 Task: Assign in the project AgileFusion the issue 'Upgrade the error logging and monitoring capabilities of a web application to improve error detection and resolution' to the sprint 'API Gateway Sprint'. Assign in the project AgileFusion the issue 'Create a new online platform for online graphic design courses with advanced design tools and project collaboration features' to the sprint 'API Gateway Sprint'. Assign in the project AgileFusion the issue 'Implement a new cloud-based payroll management system for a company with advanced payroll processing and tax calculation features' to the sprint 'API Gateway Sprint'. Assign in the project AgileFusion the issue 'Integrate a new live chat support feature into an existing customer service portal to enhance customer support and response time' to the sprint 'API Gateway Sprint'
Action: Mouse moved to (1163, 501)
Screenshot: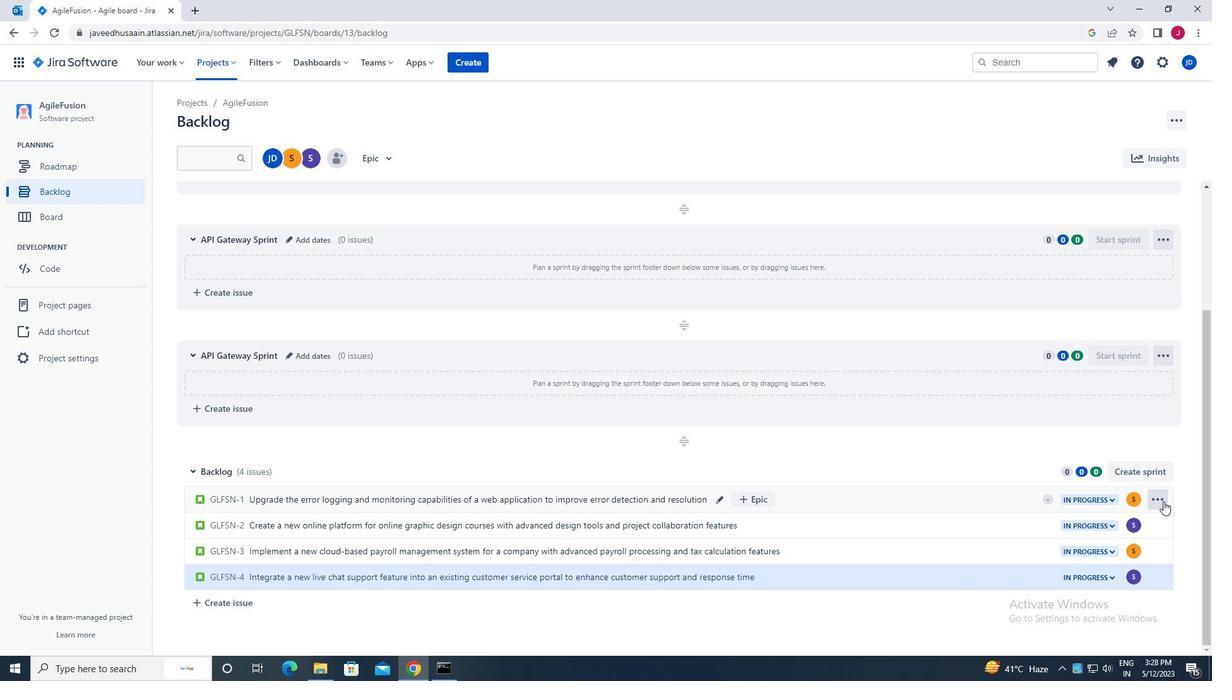 
Action: Mouse pressed left at (1163, 501)
Screenshot: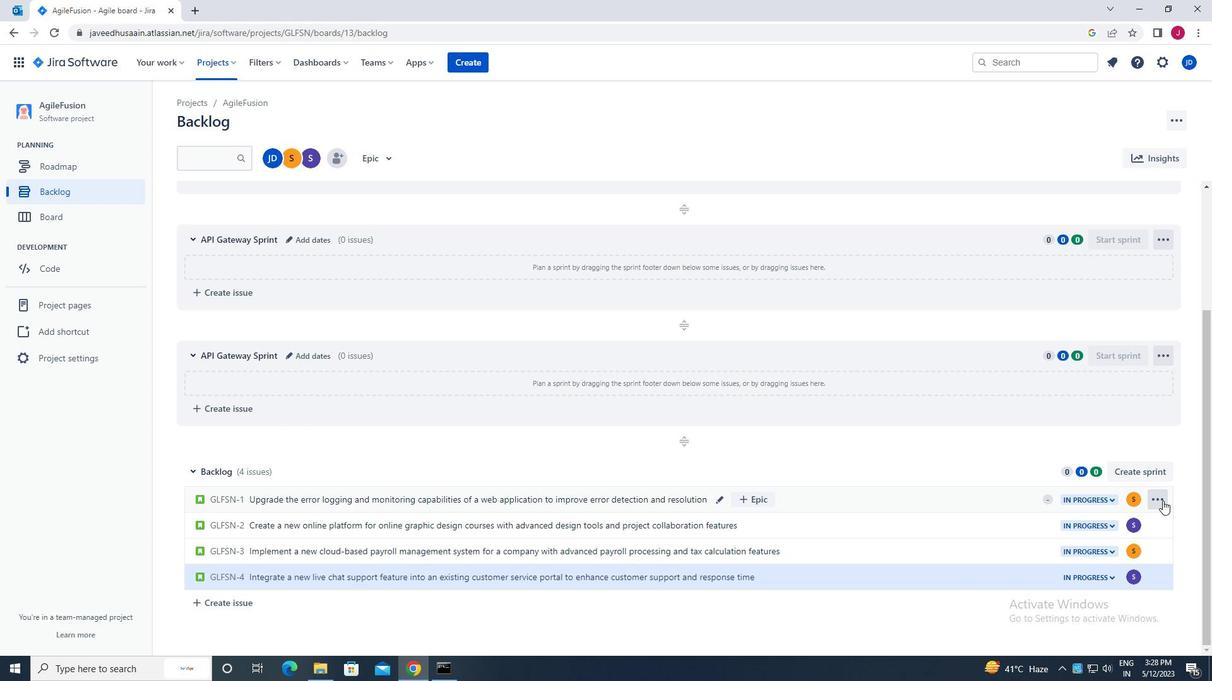 
Action: Mouse moved to (1131, 388)
Screenshot: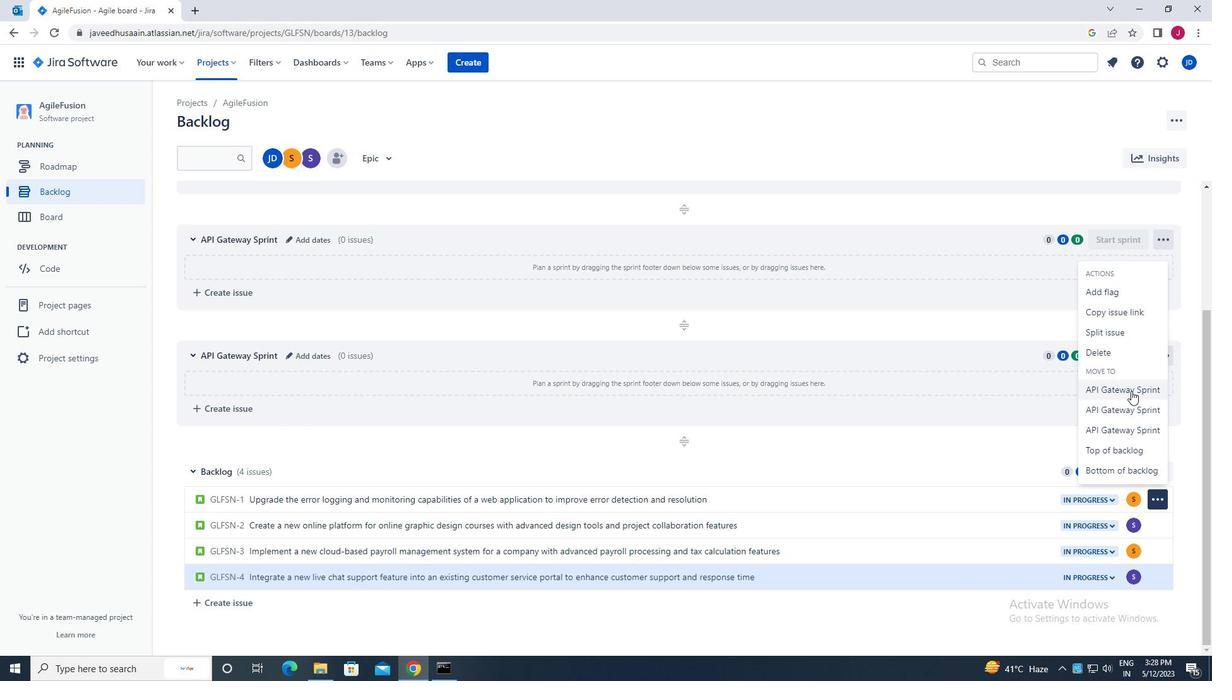 
Action: Mouse pressed left at (1131, 388)
Screenshot: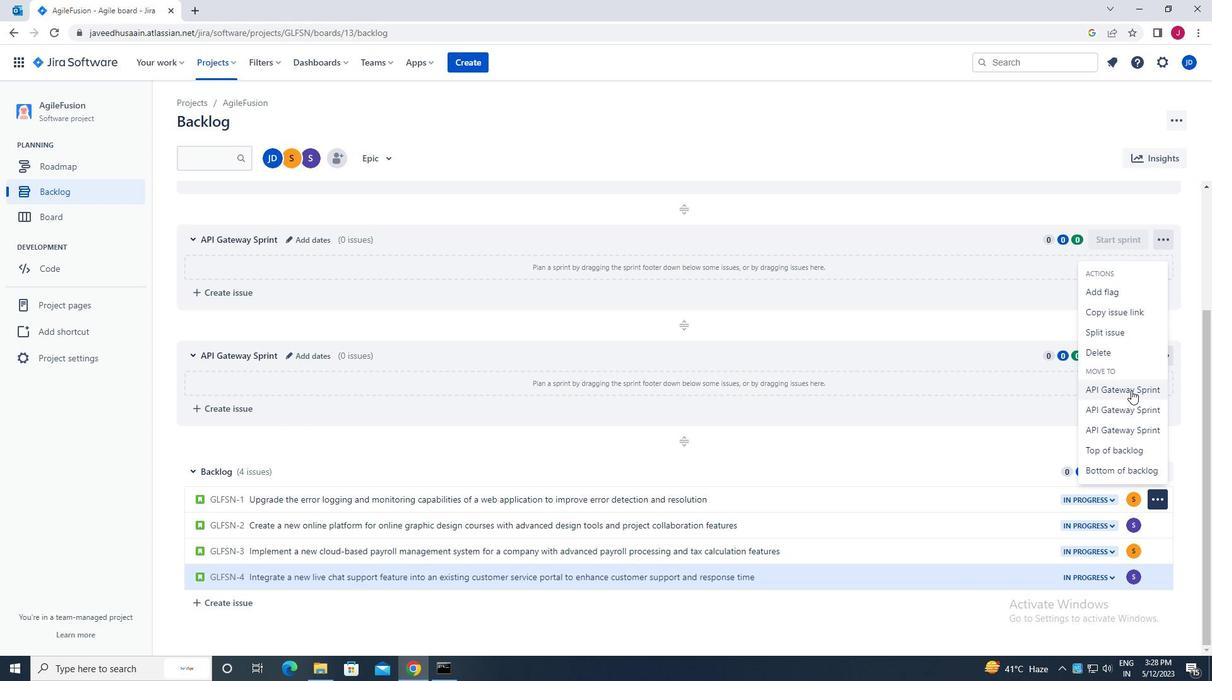 
Action: Mouse moved to (1158, 527)
Screenshot: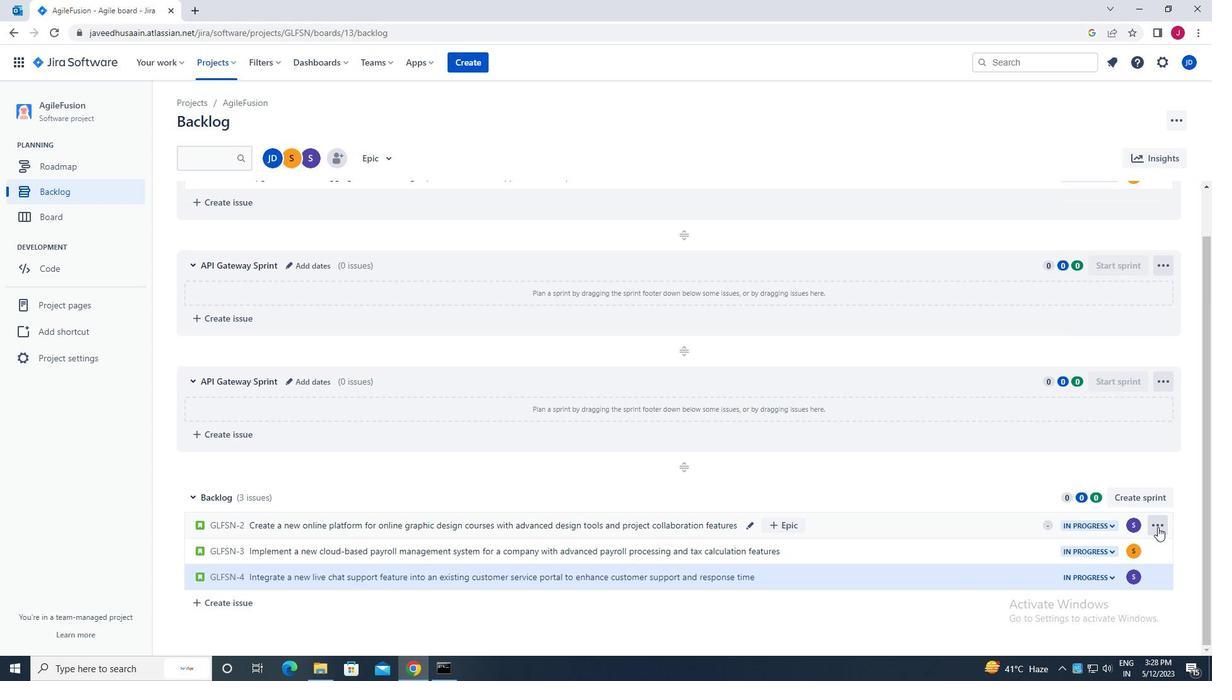 
Action: Mouse pressed left at (1158, 527)
Screenshot: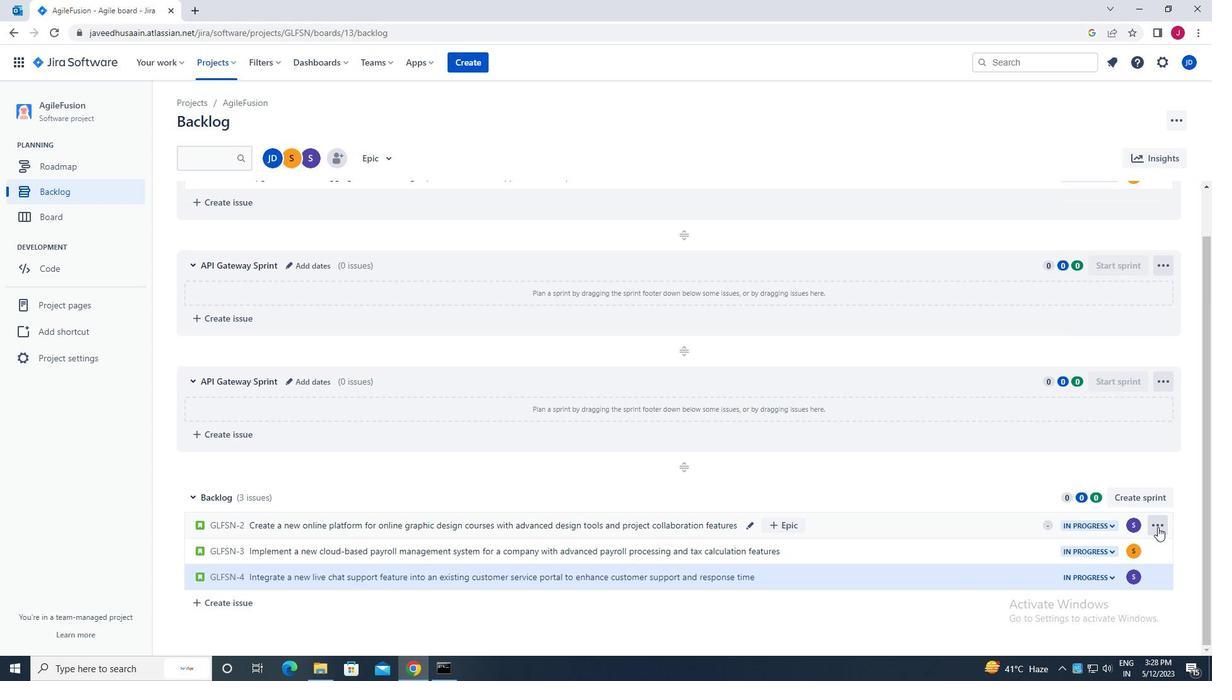 
Action: Mouse moved to (1137, 437)
Screenshot: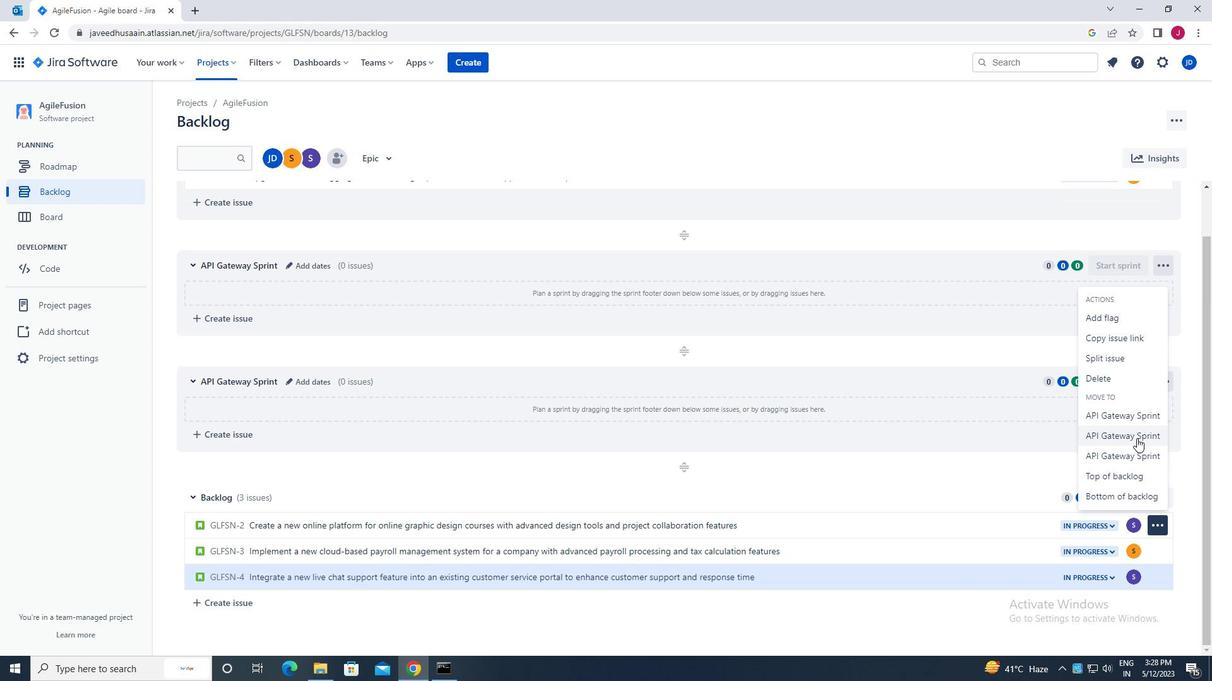 
Action: Mouse pressed left at (1137, 437)
Screenshot: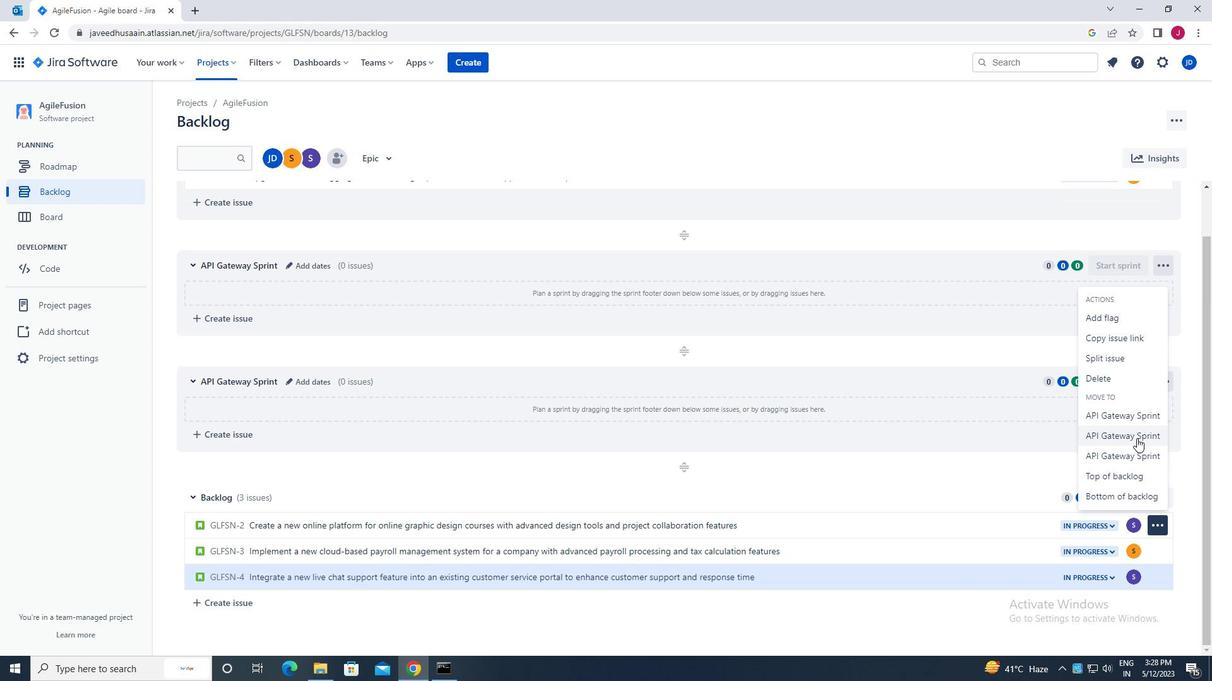 
Action: Mouse moved to (1160, 570)
Screenshot: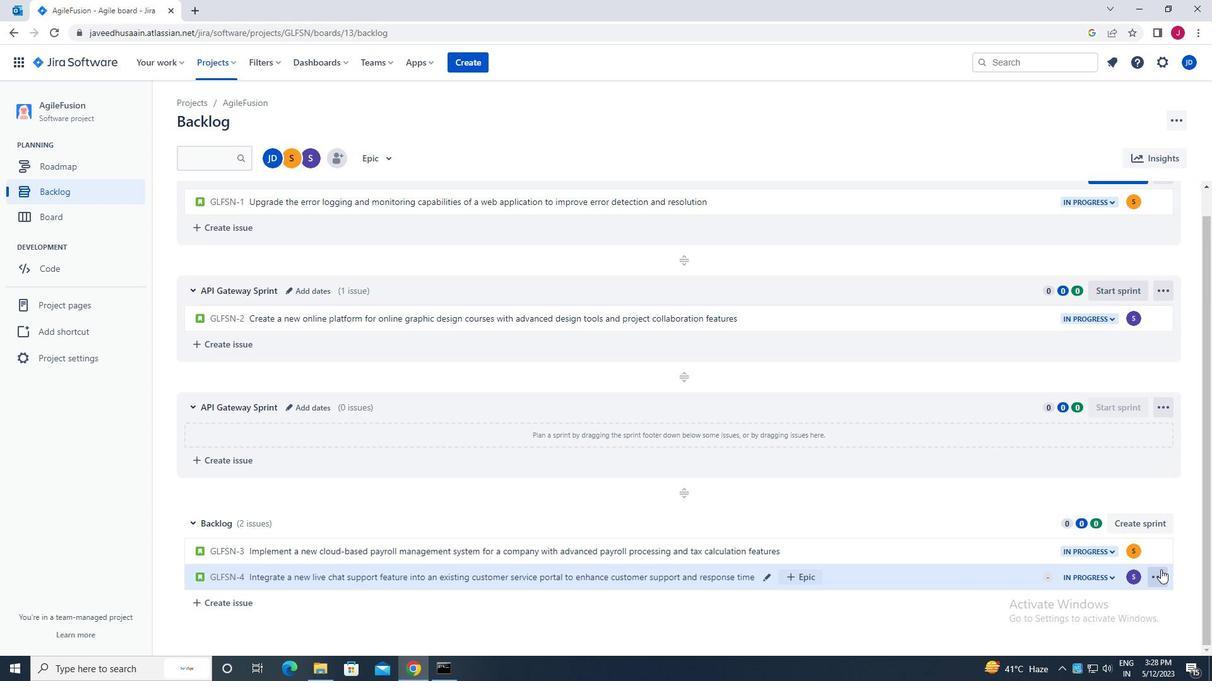 
Action: Mouse scrolled (1160, 569) with delta (0, 0)
Screenshot: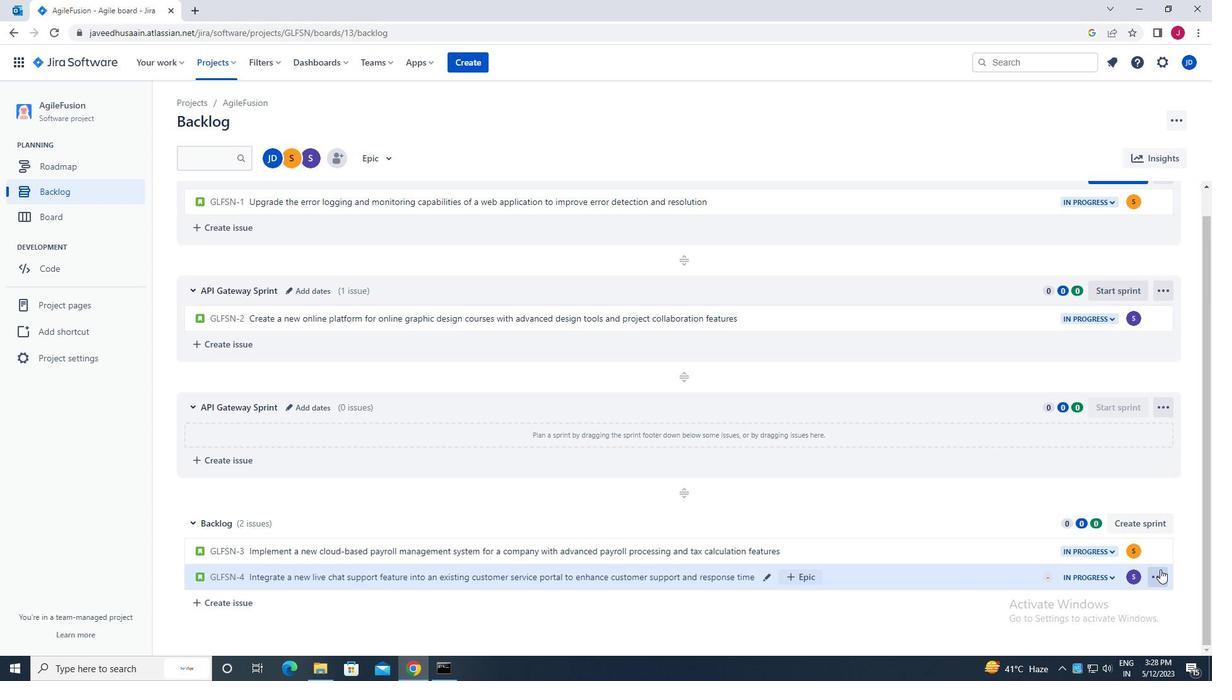
Action: Mouse scrolled (1160, 569) with delta (0, 0)
Screenshot: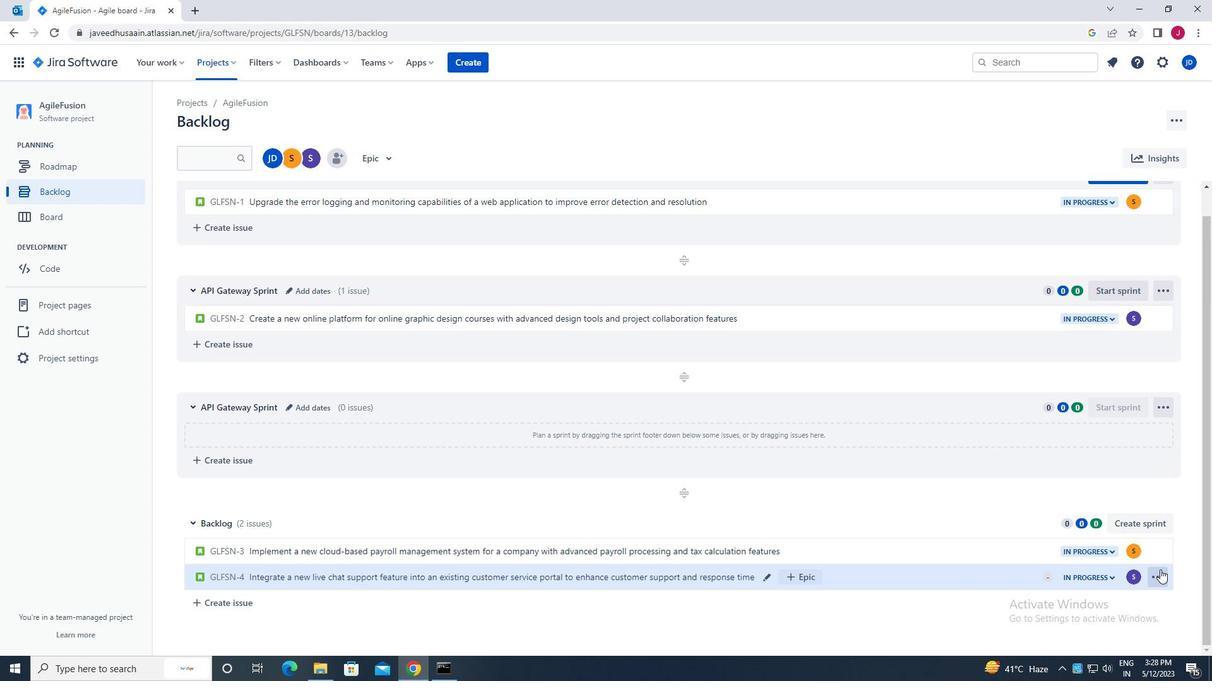 
Action: Mouse moved to (1159, 549)
Screenshot: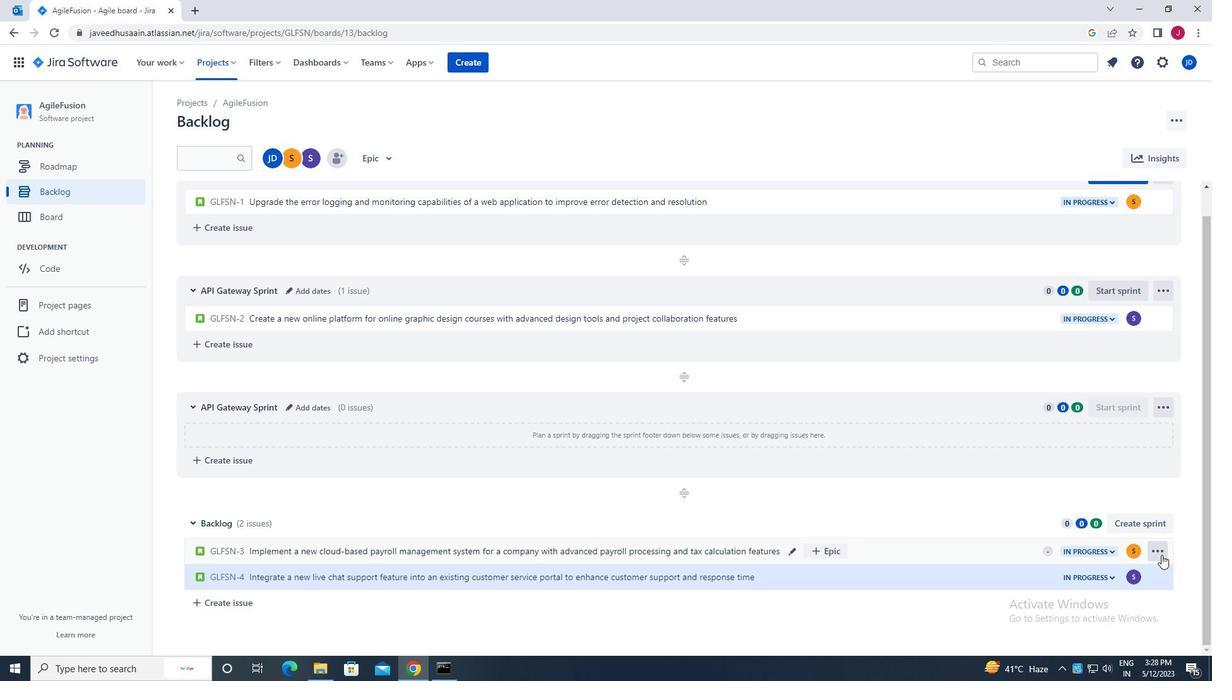 
Action: Mouse pressed left at (1159, 549)
Screenshot: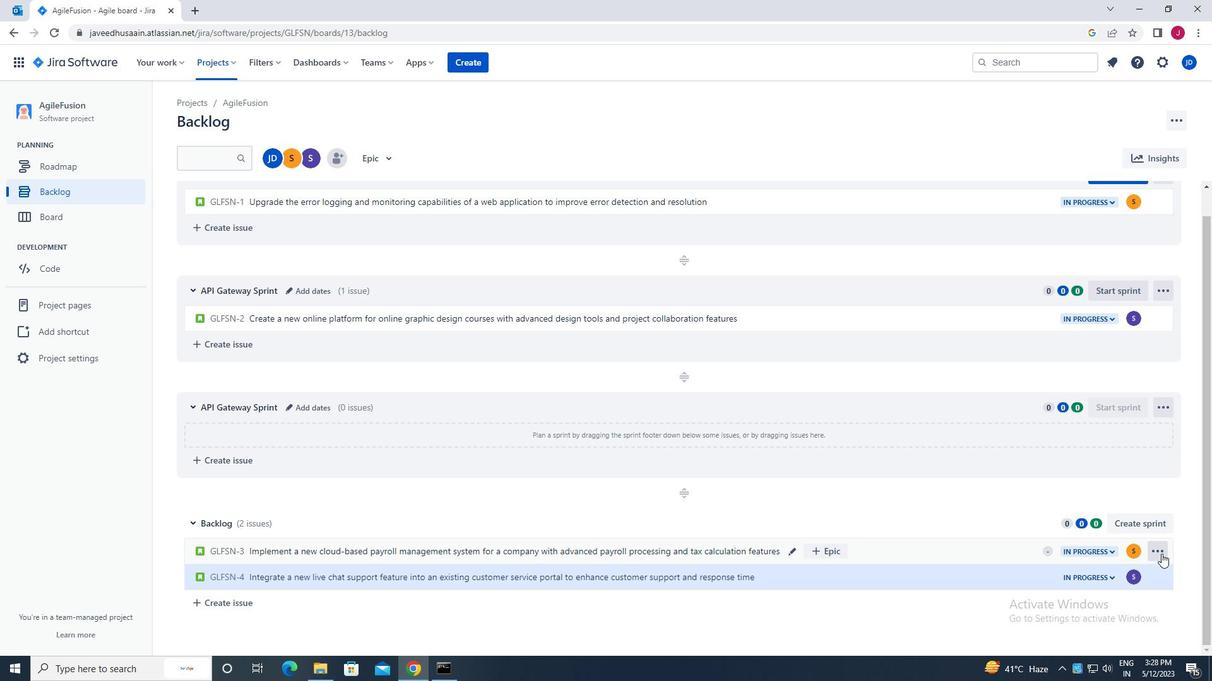 
Action: Mouse moved to (1129, 483)
Screenshot: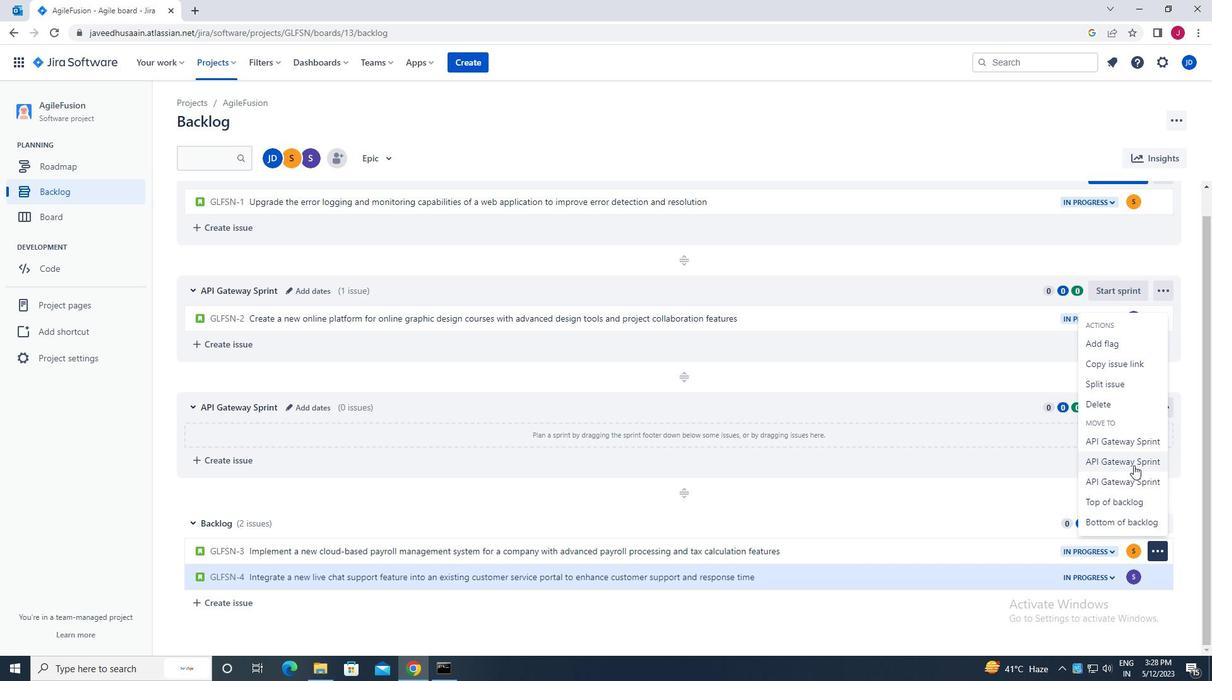 
Action: Mouse pressed left at (1129, 483)
Screenshot: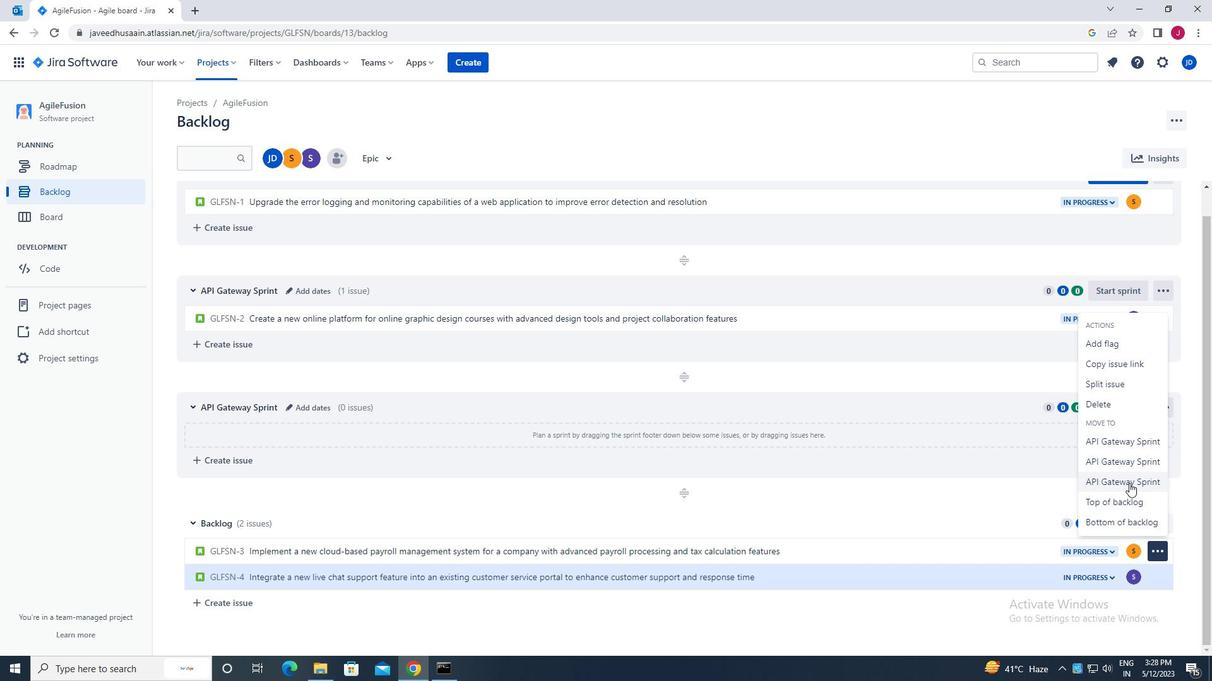
Action: Mouse moved to (571, 549)
Screenshot: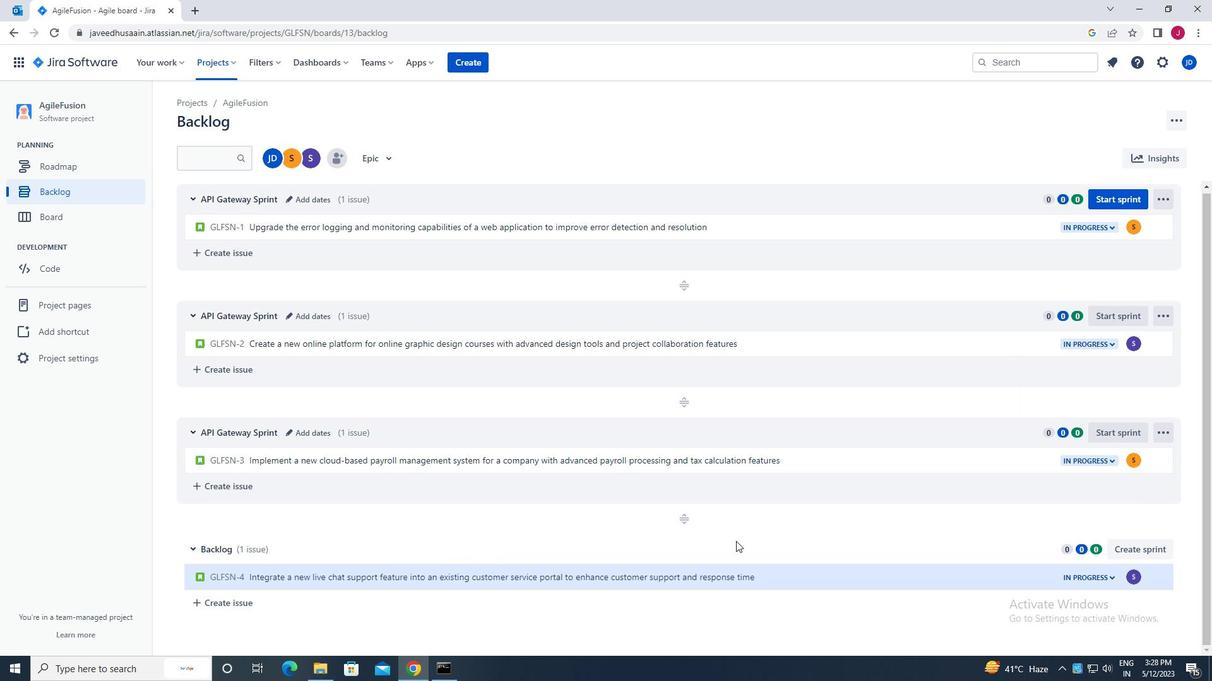 
Action: Mouse scrolled (571, 549) with delta (0, 0)
Screenshot: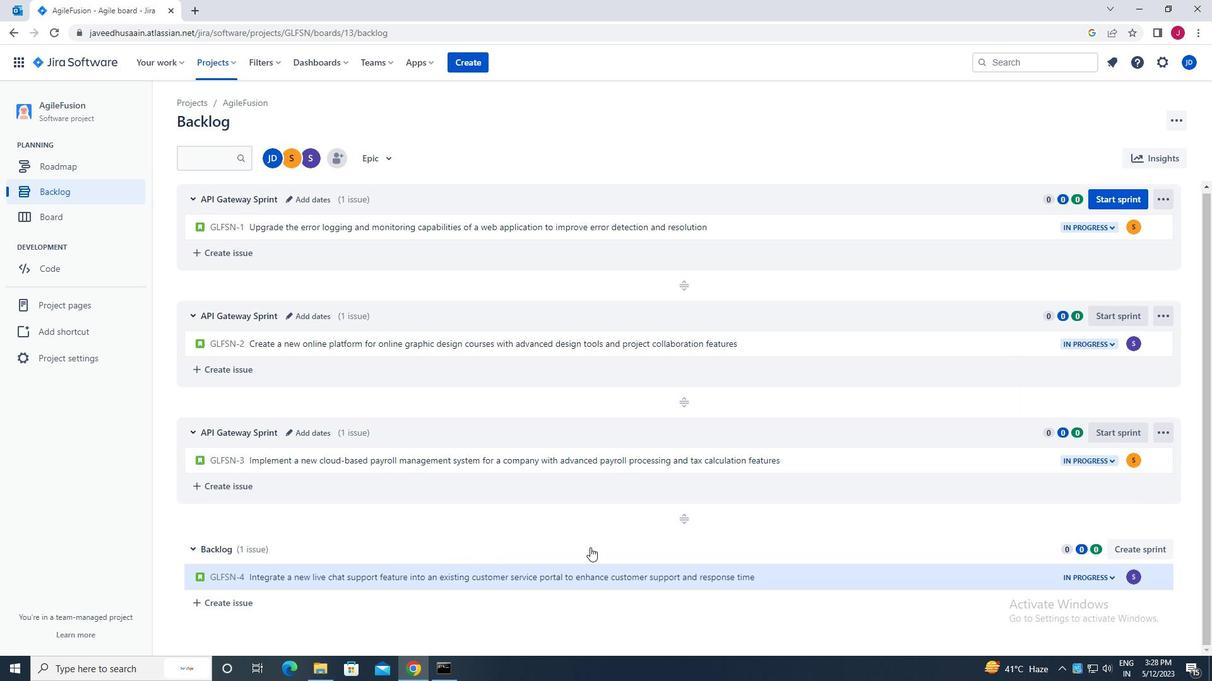 
Action: Mouse scrolled (571, 549) with delta (0, 0)
Screenshot: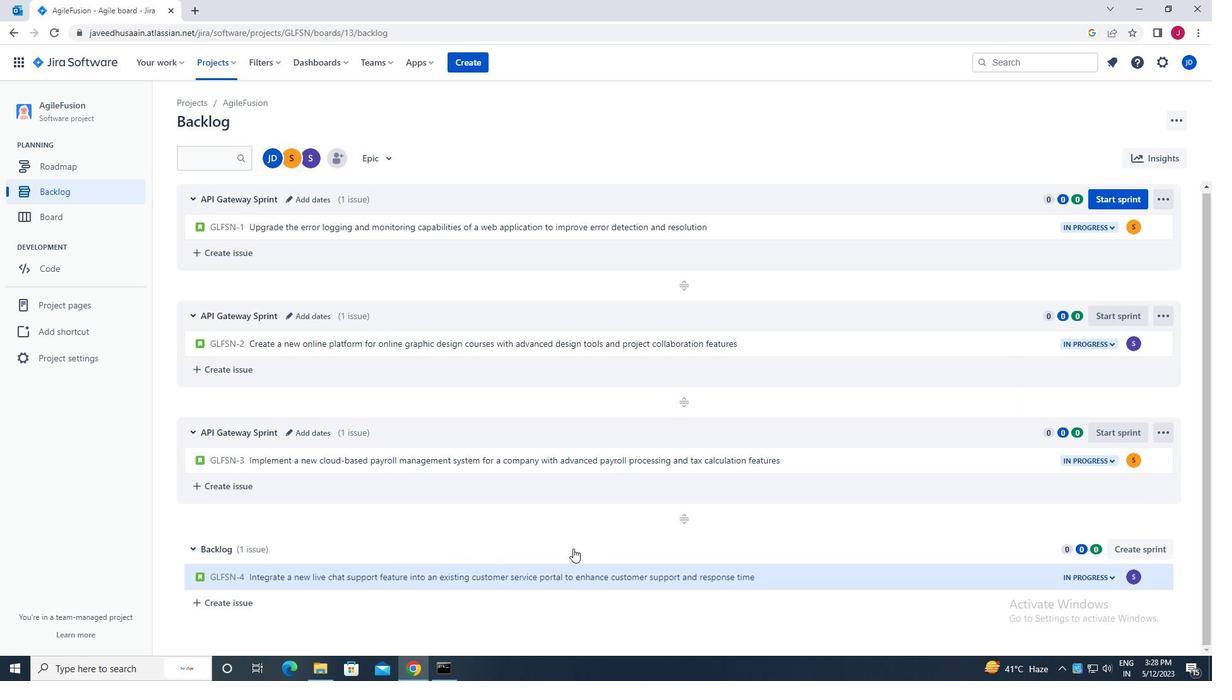 
Action: Mouse moved to (571, 550)
Screenshot: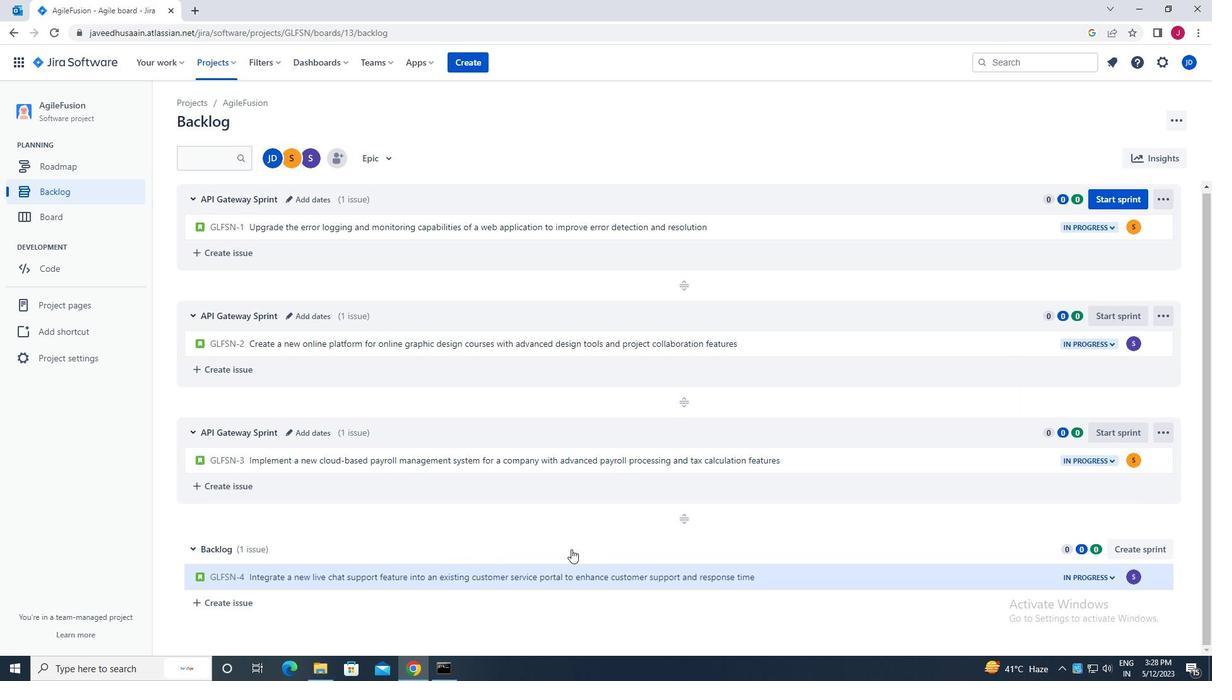 
Action: Mouse scrolled (571, 549) with delta (0, 0)
Screenshot: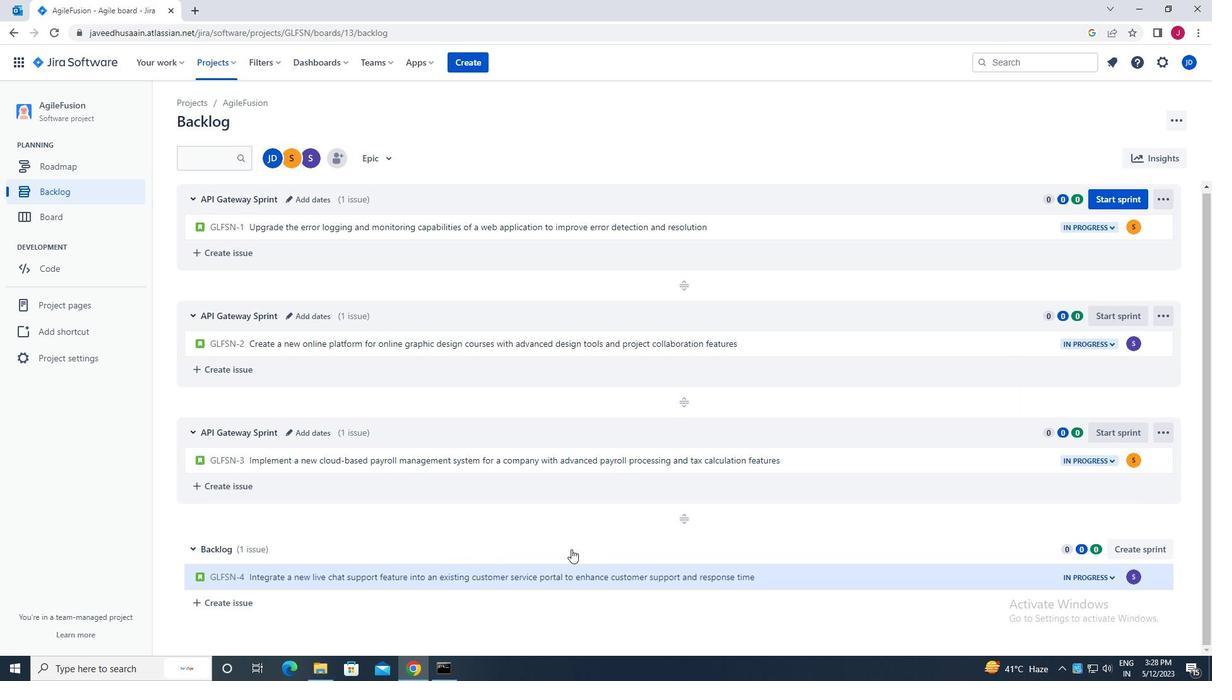 
Action: Mouse moved to (1151, 579)
Screenshot: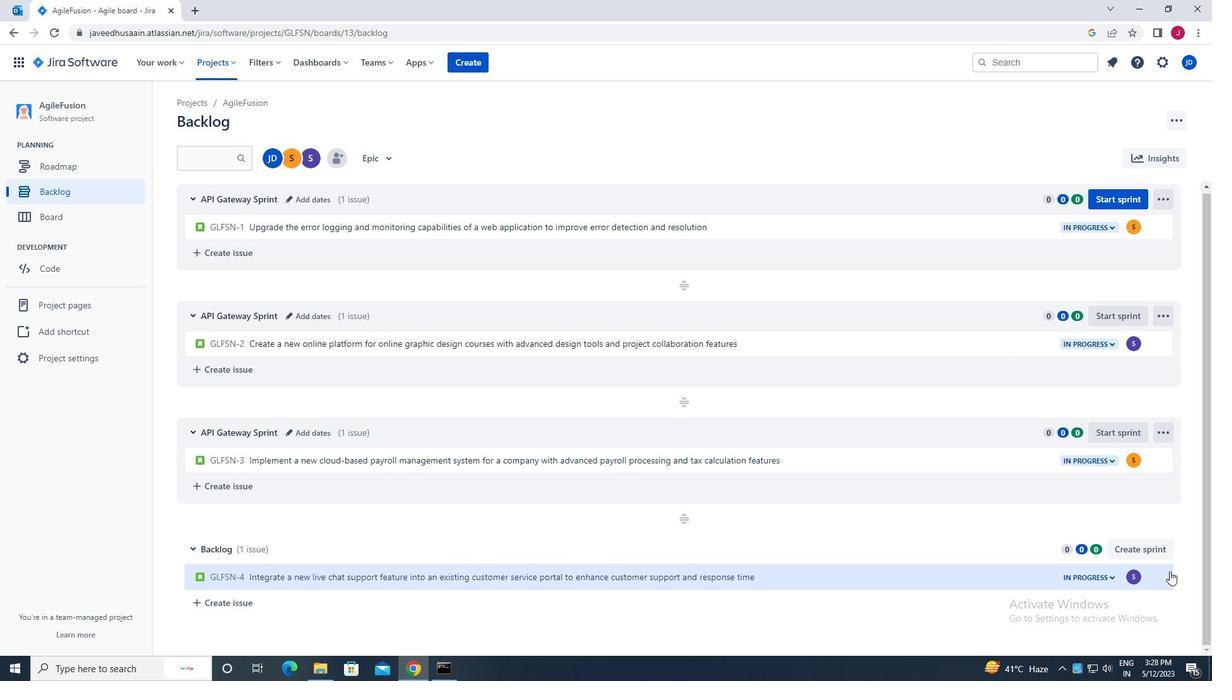 
Action: Mouse pressed left at (1151, 579)
Screenshot: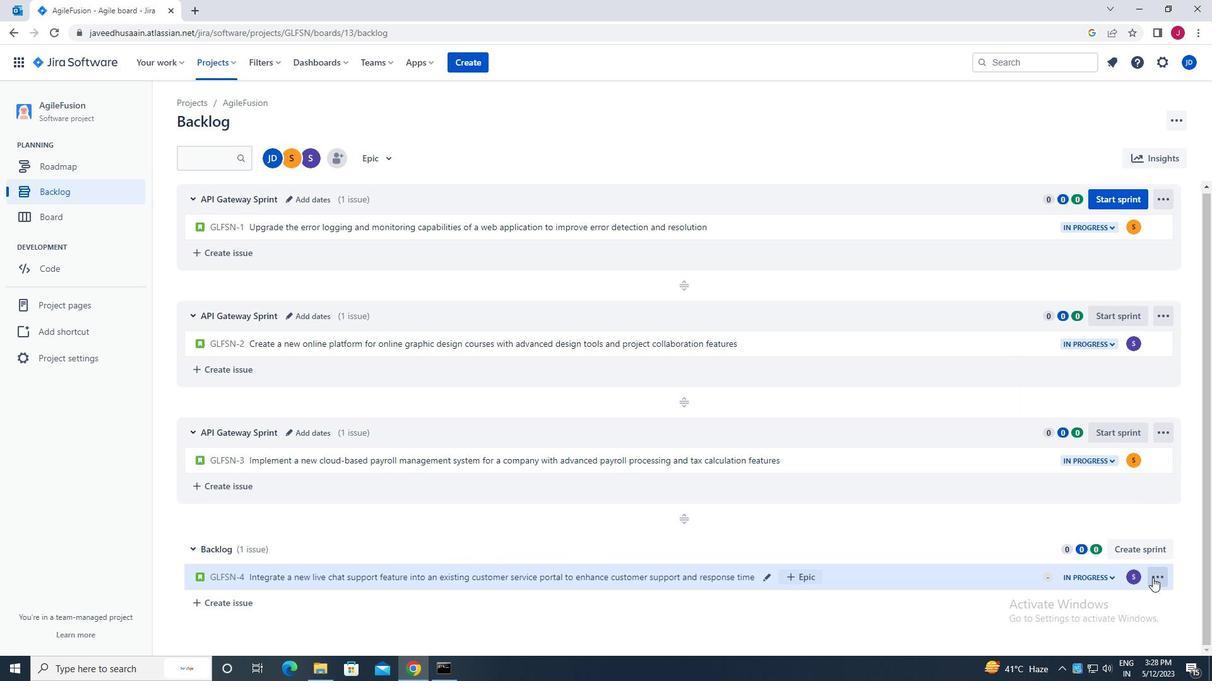 
Action: Mouse moved to (1133, 507)
Screenshot: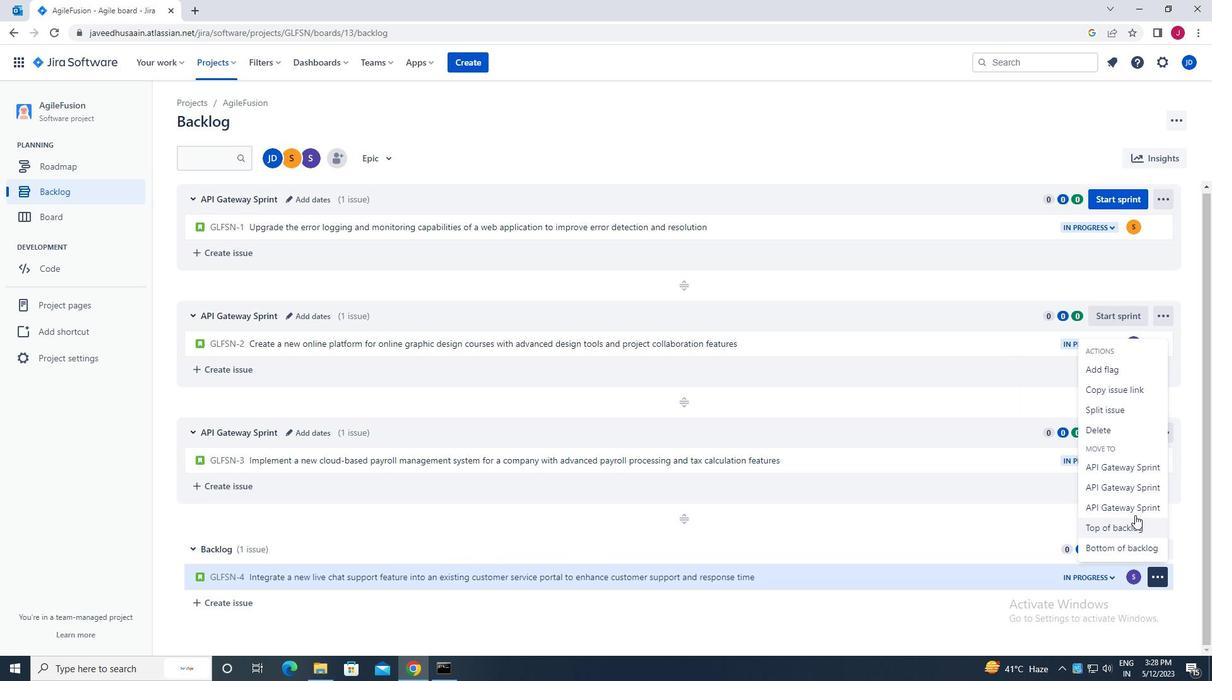 
Action: Mouse pressed left at (1133, 507)
Screenshot: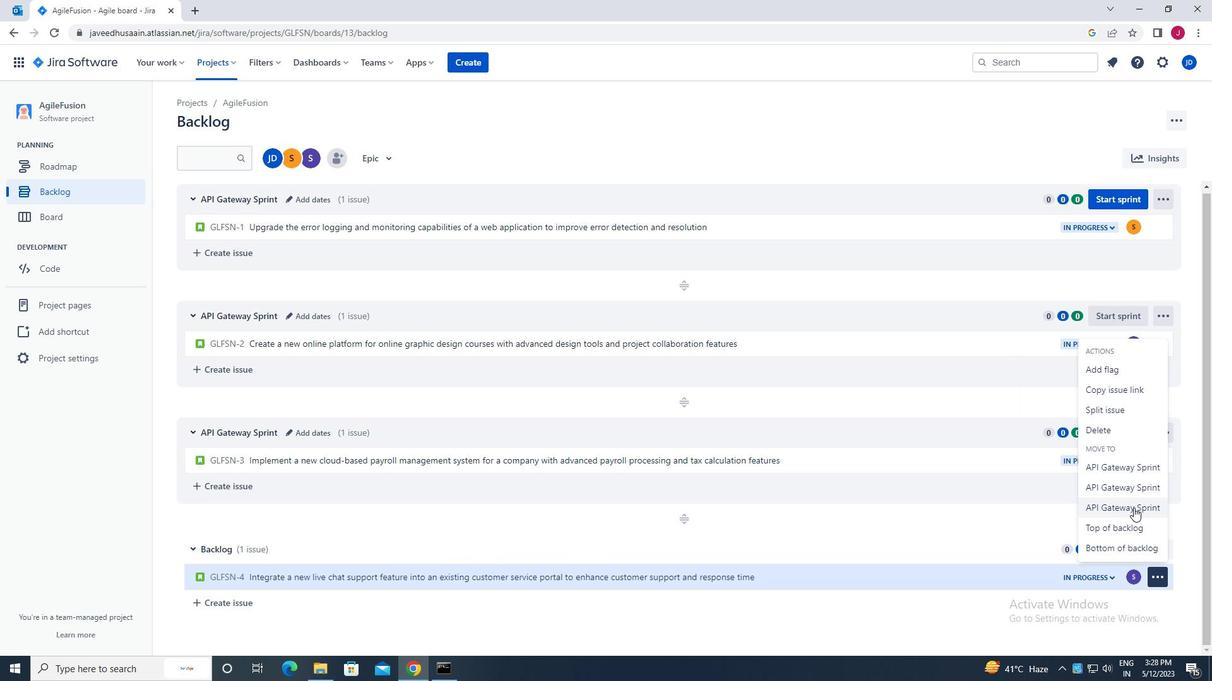 
Action: Mouse moved to (973, 539)
Screenshot: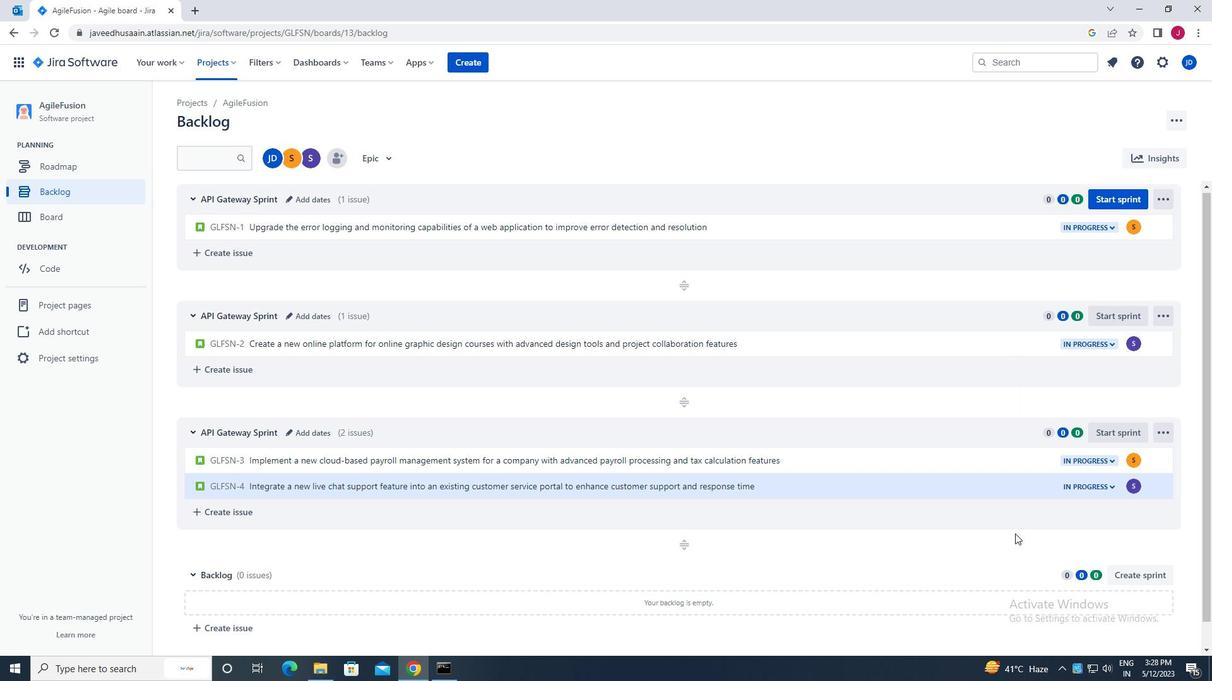 
